 Task: Calculate the distance between San Antonio and Austin.
Action: Key pressed san<Key.space>antonio
Screenshot: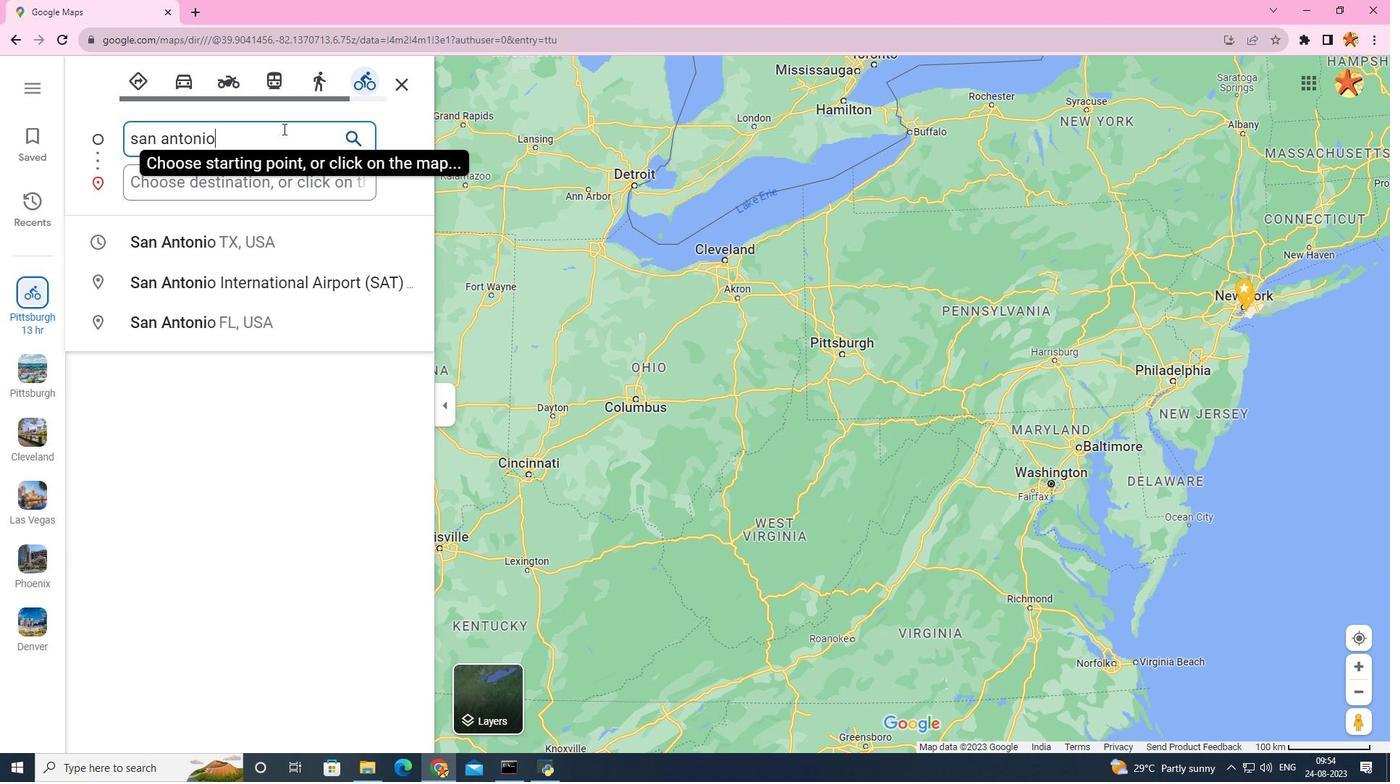 
Action: Mouse moved to (189, 233)
Screenshot: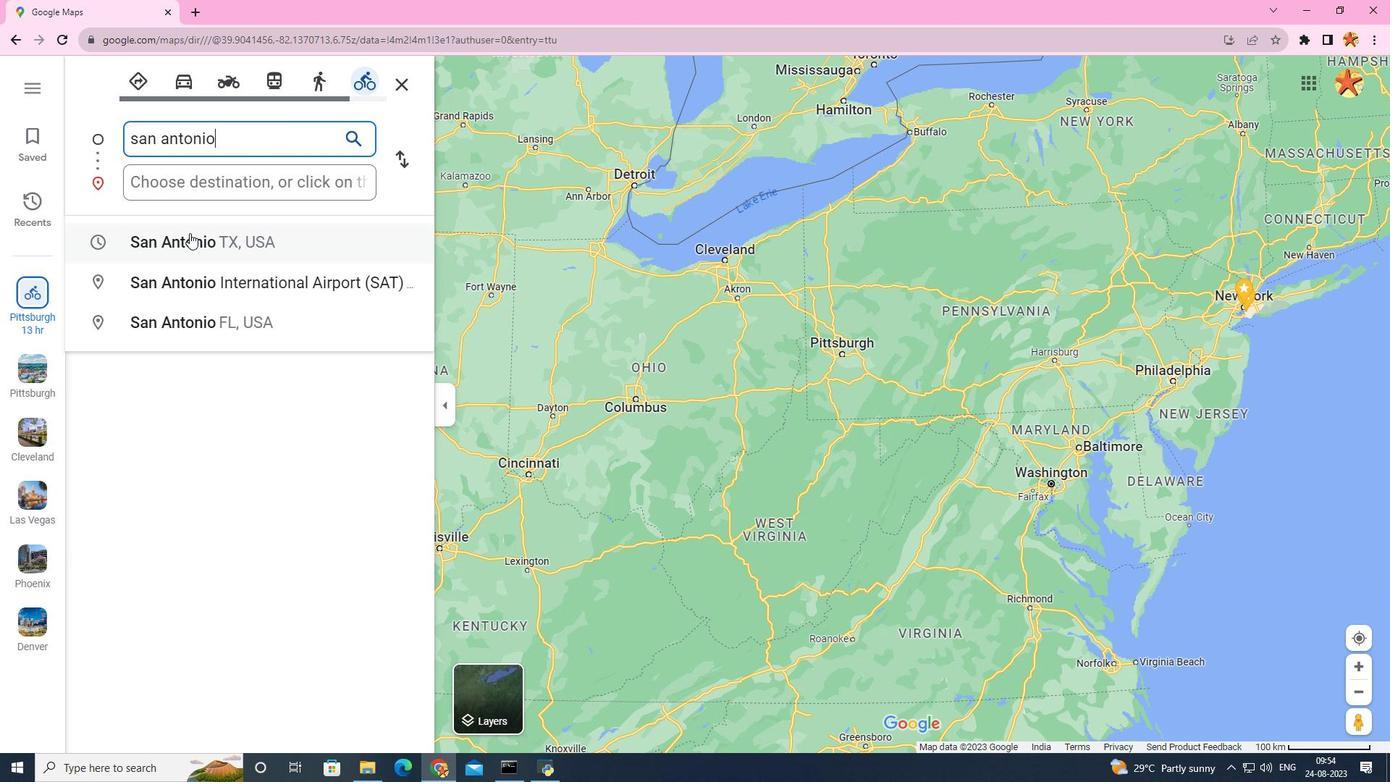 
Action: Mouse pressed left at (189, 233)
Screenshot: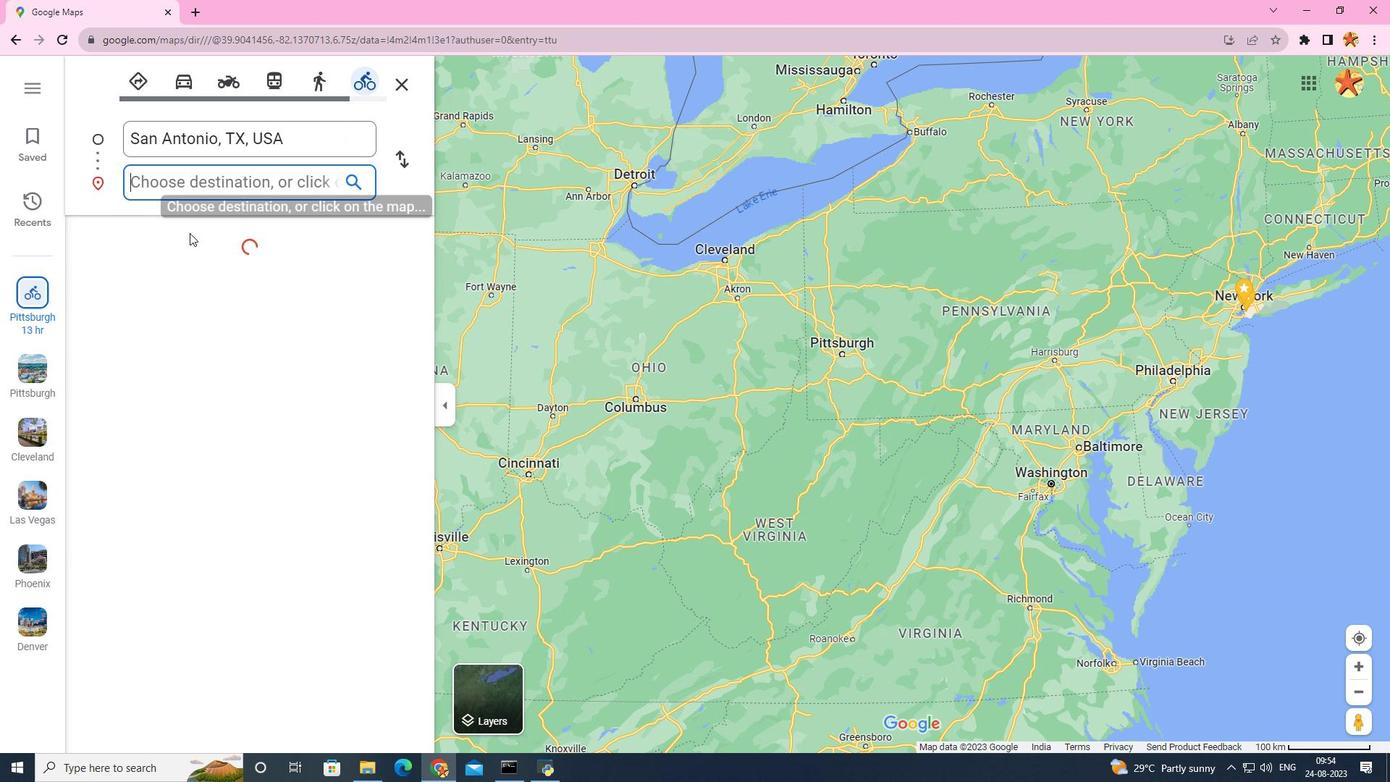 
Action: Mouse moved to (210, 185)
Screenshot: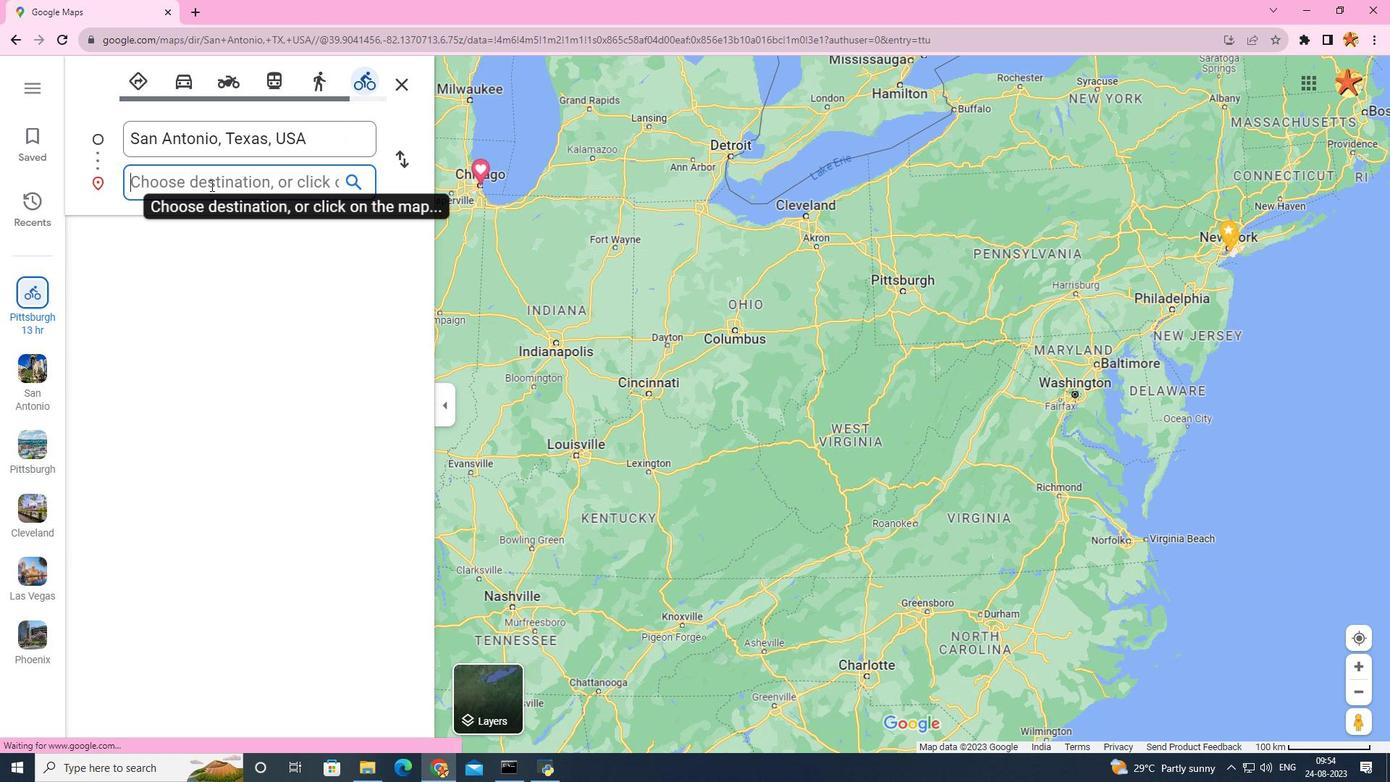 
Action: Mouse pressed left at (210, 185)
Screenshot: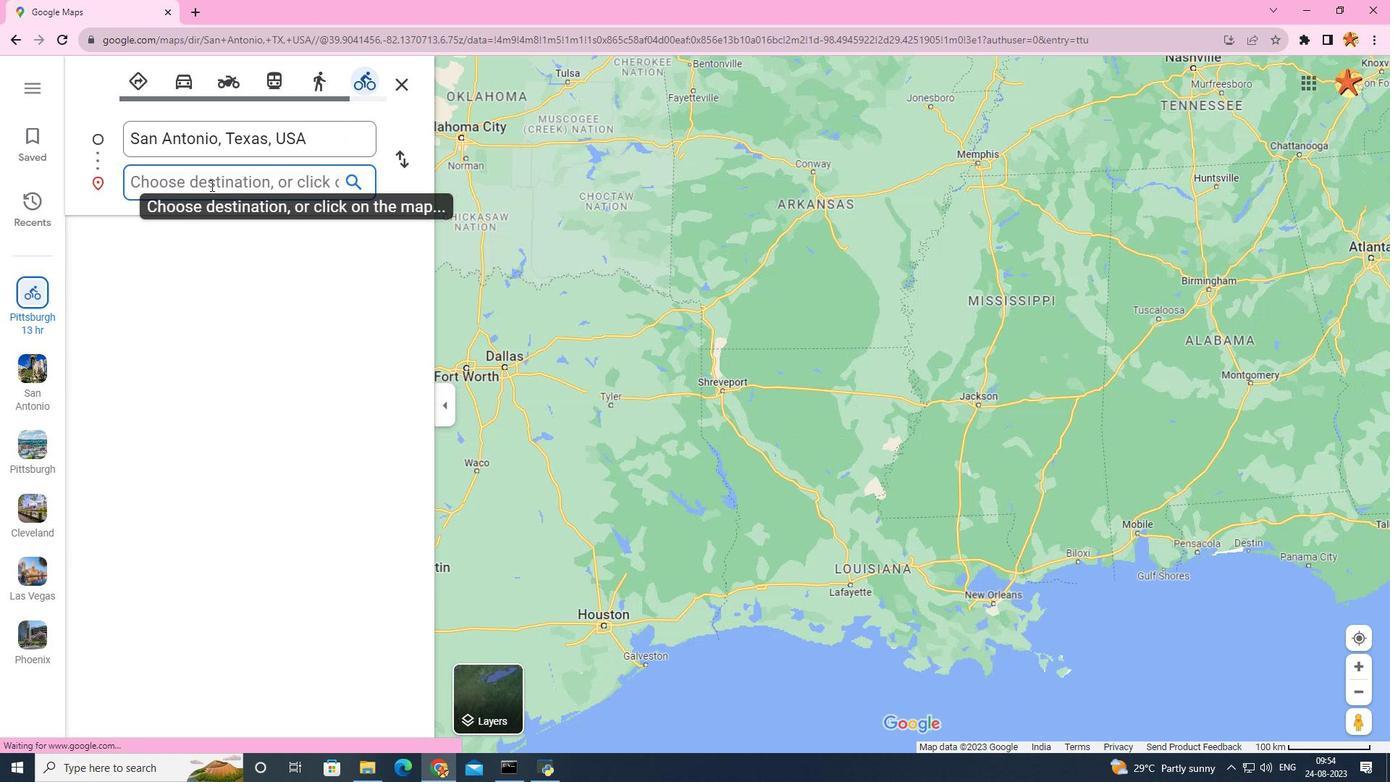 
Action: Key pressed austin
Screenshot: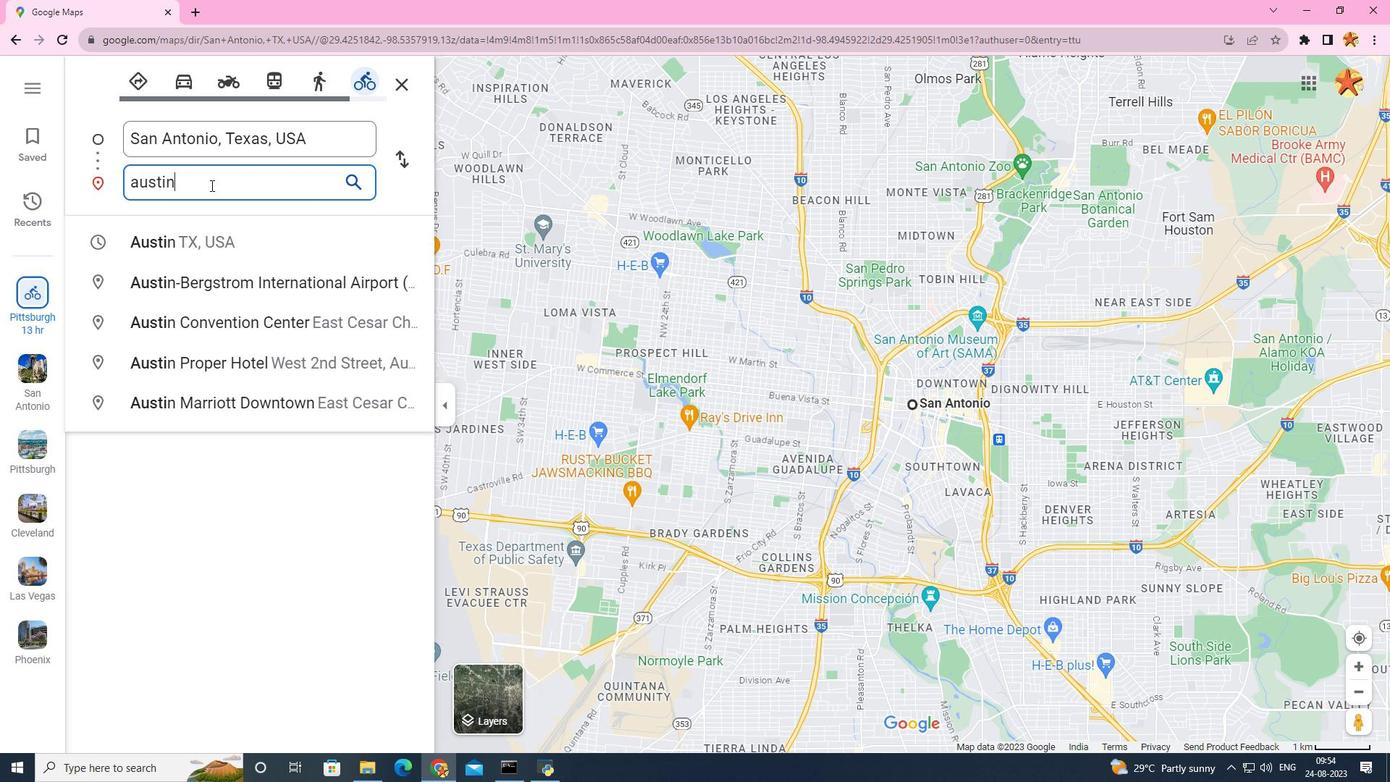 
Action: Mouse moved to (160, 229)
Screenshot: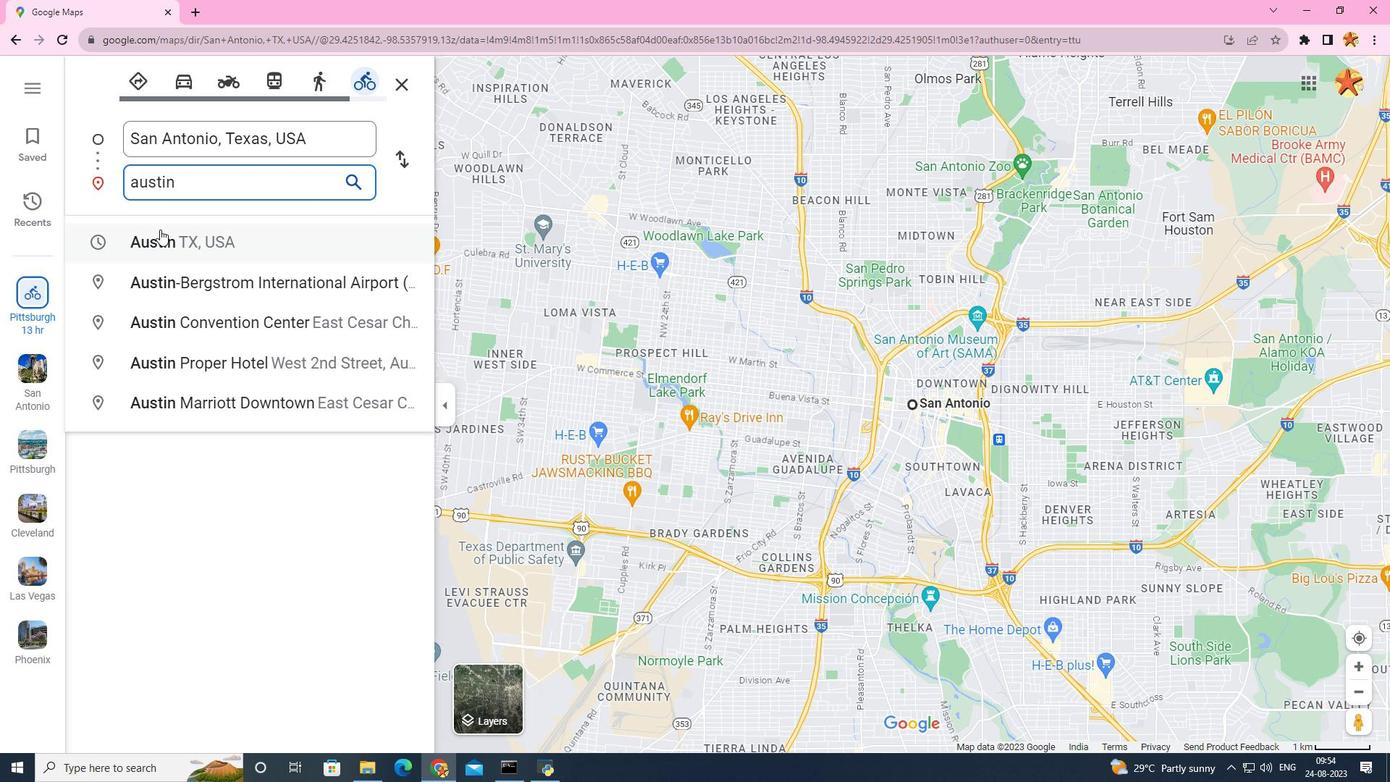 
Action: Mouse pressed left at (160, 229)
Screenshot: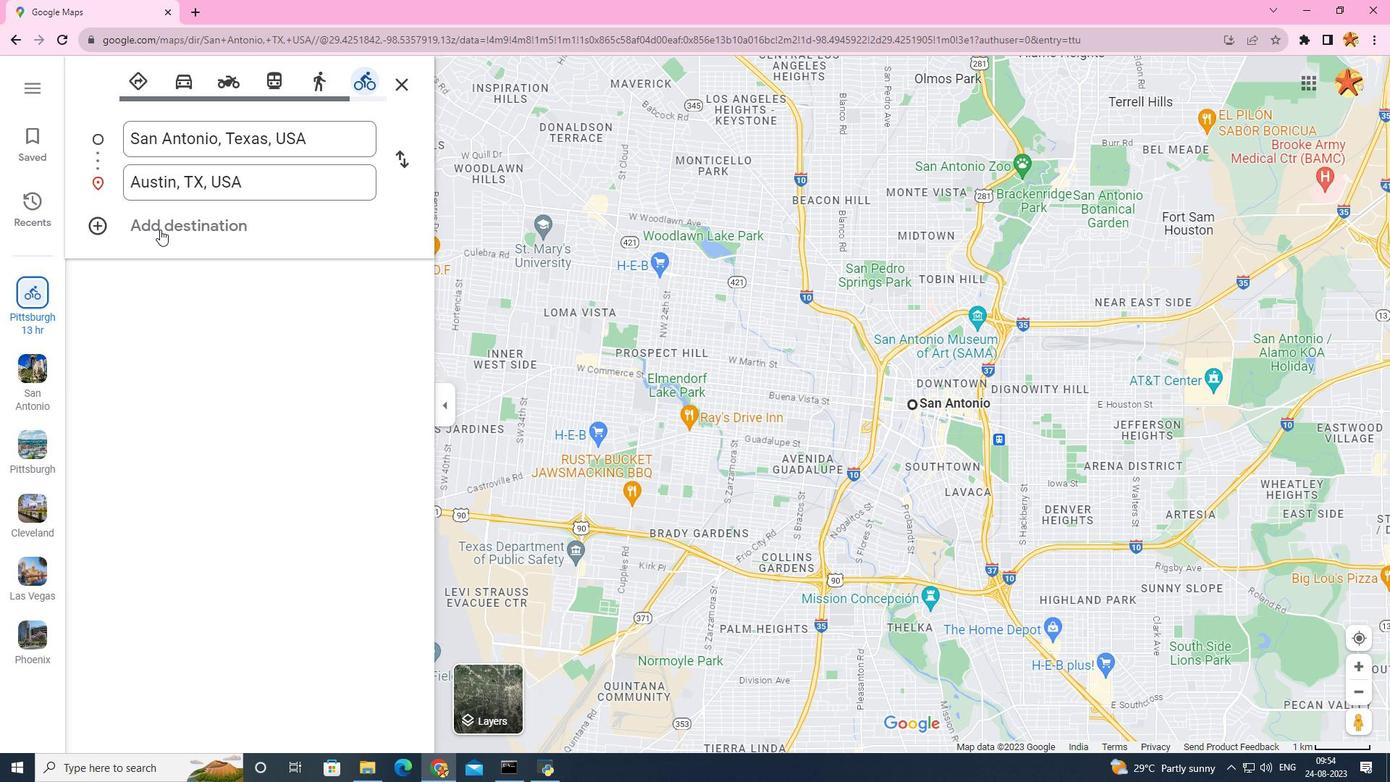 
Action: Mouse moved to (791, 715)
Screenshot: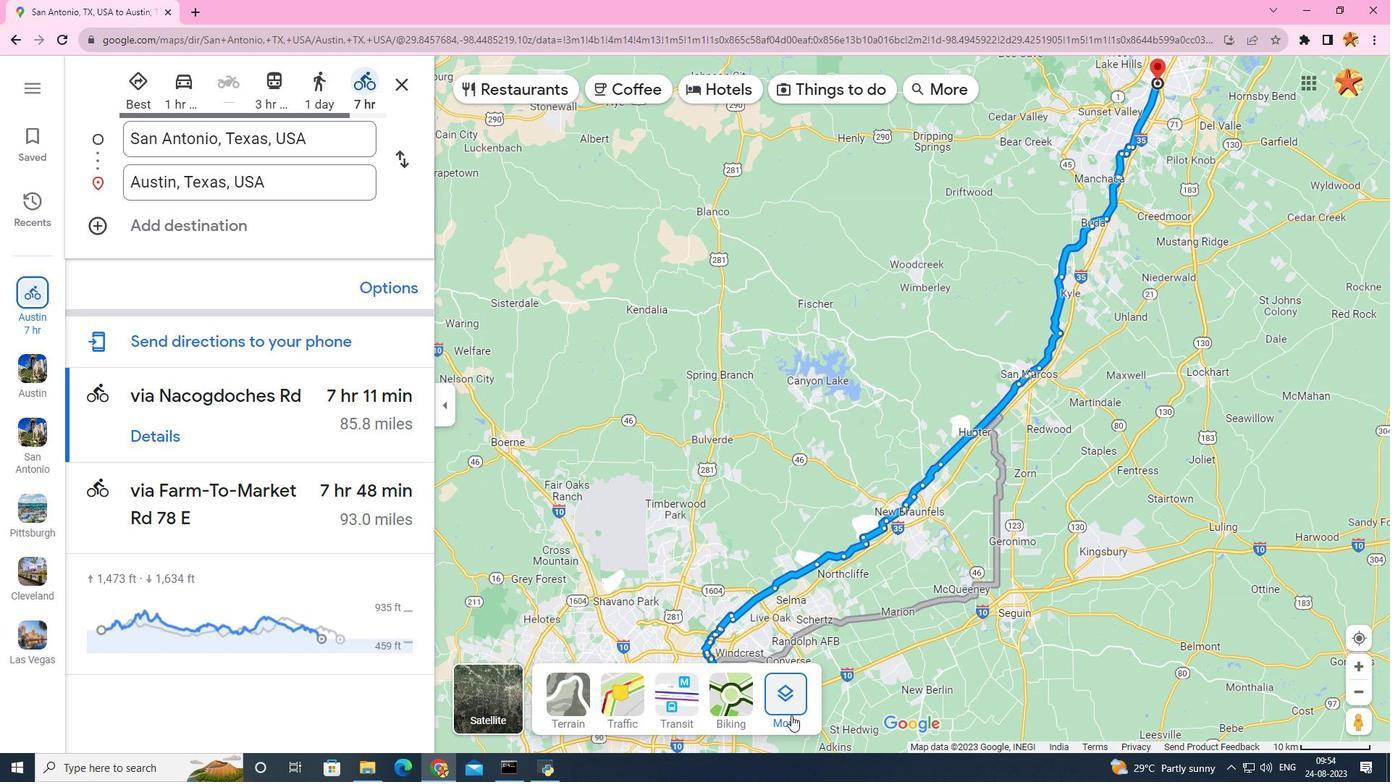 
Action: Mouse pressed left at (791, 715)
Screenshot: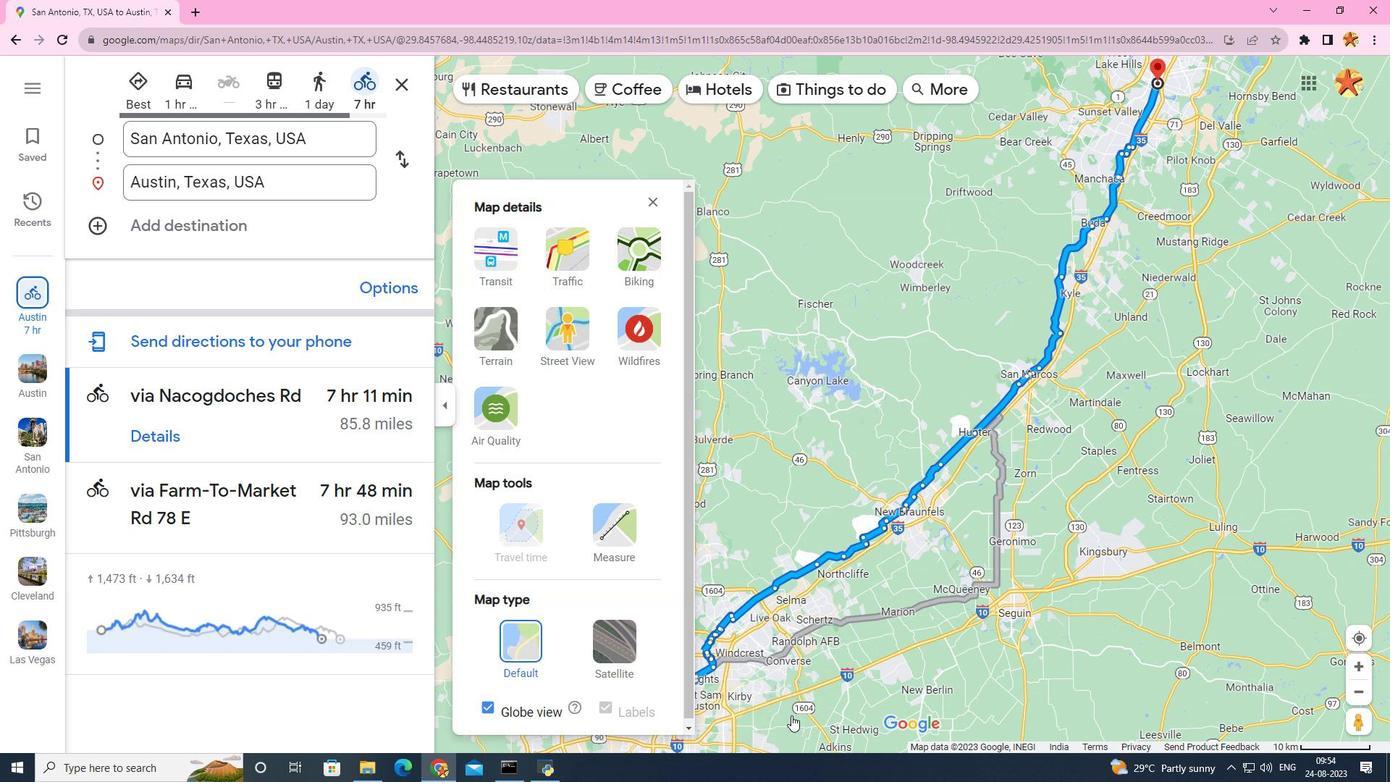 
Action: Mouse moved to (622, 529)
Screenshot: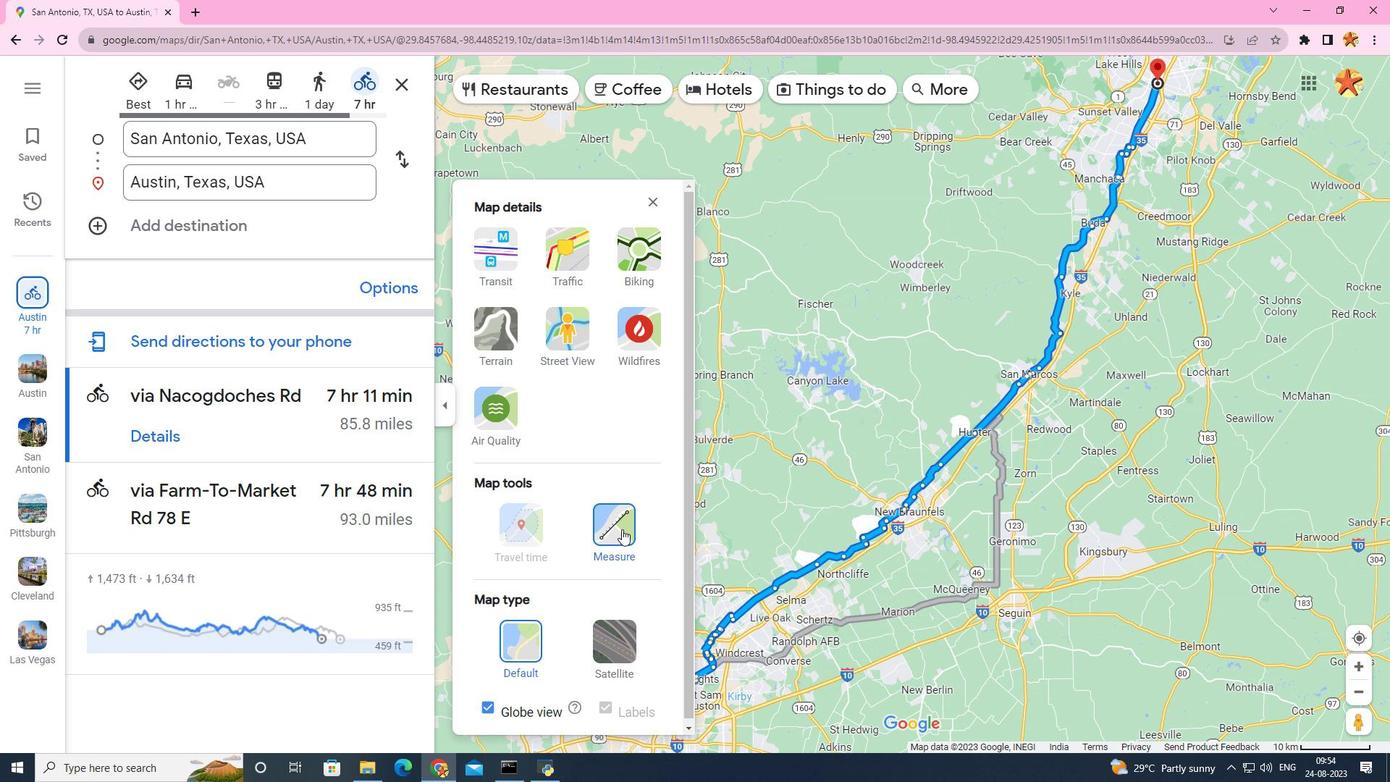
Action: Mouse pressed left at (622, 529)
Screenshot: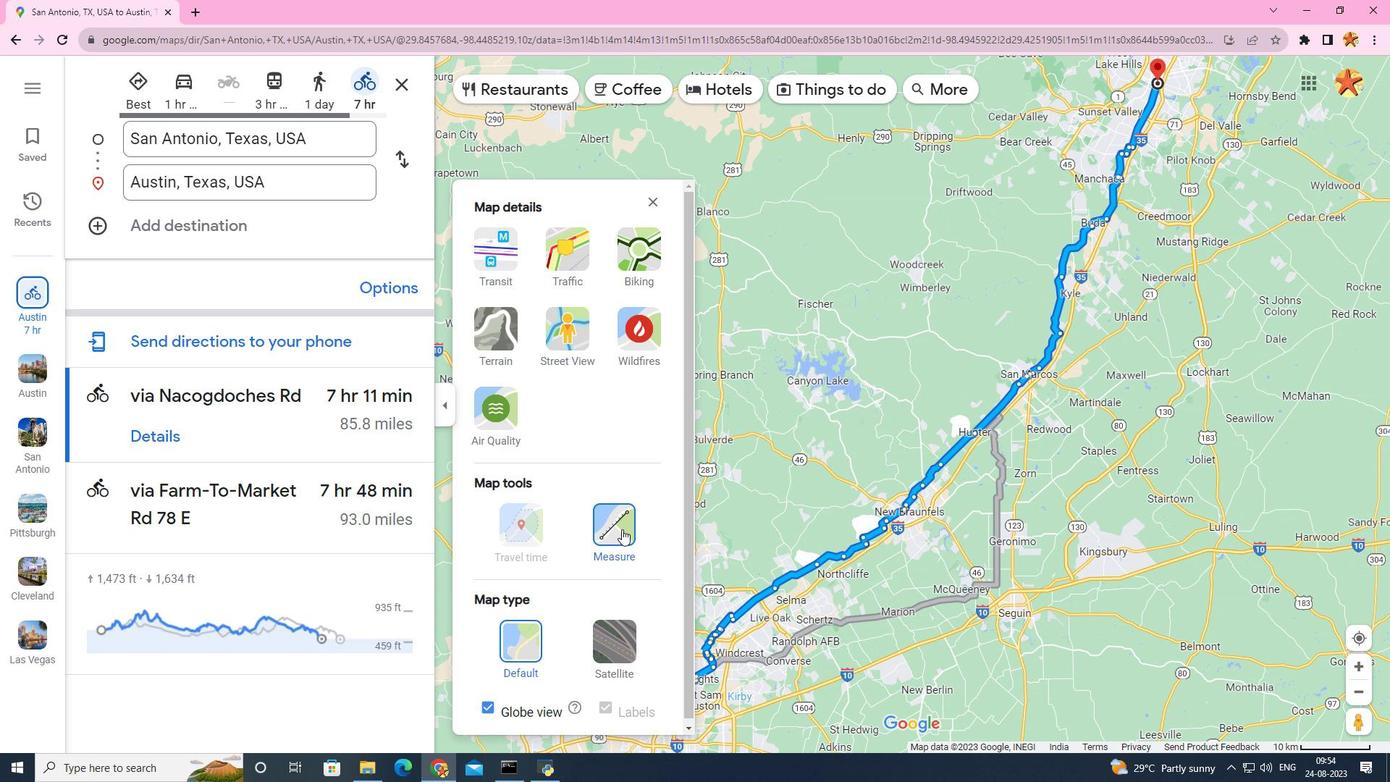 
Action: Mouse moved to (1004, 679)
Screenshot: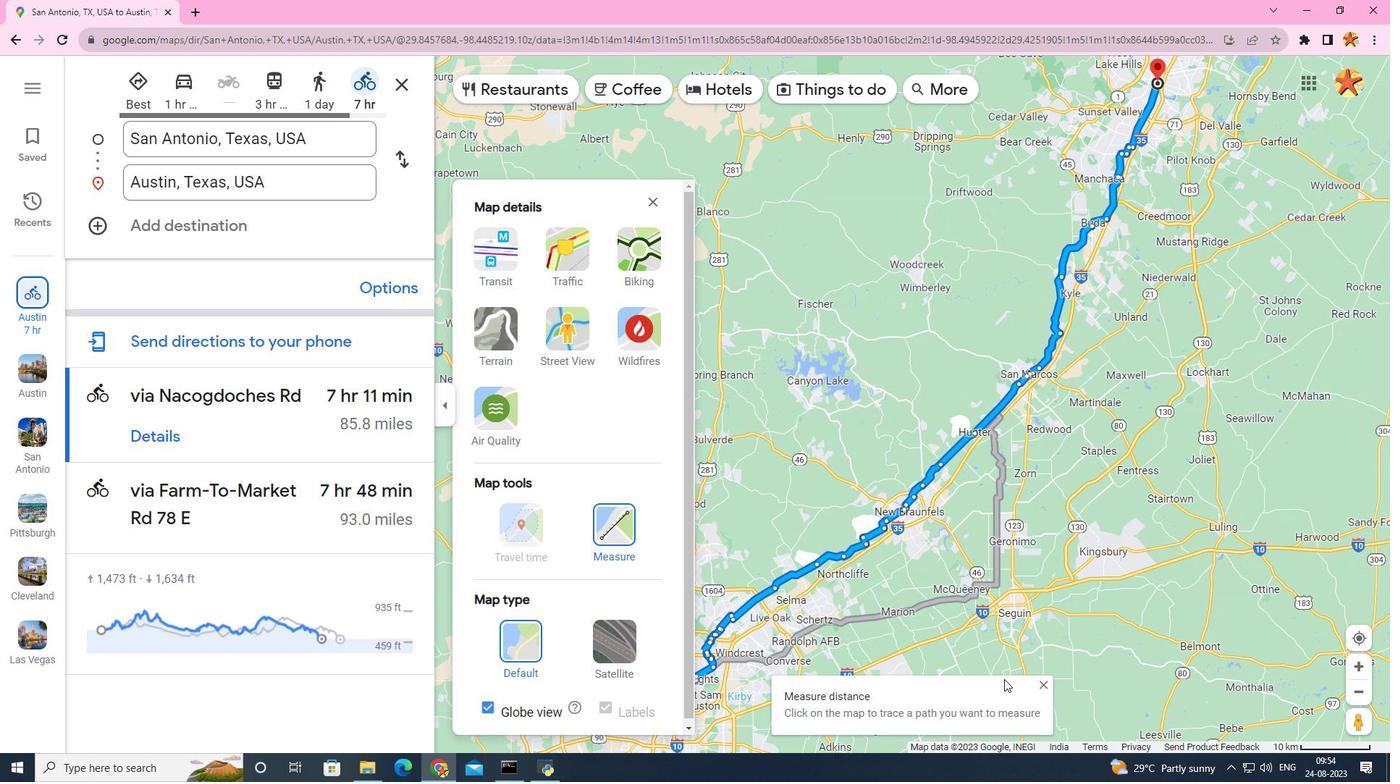 
Action: Mouse scrolled (1004, 678) with delta (0, 0)
Screenshot: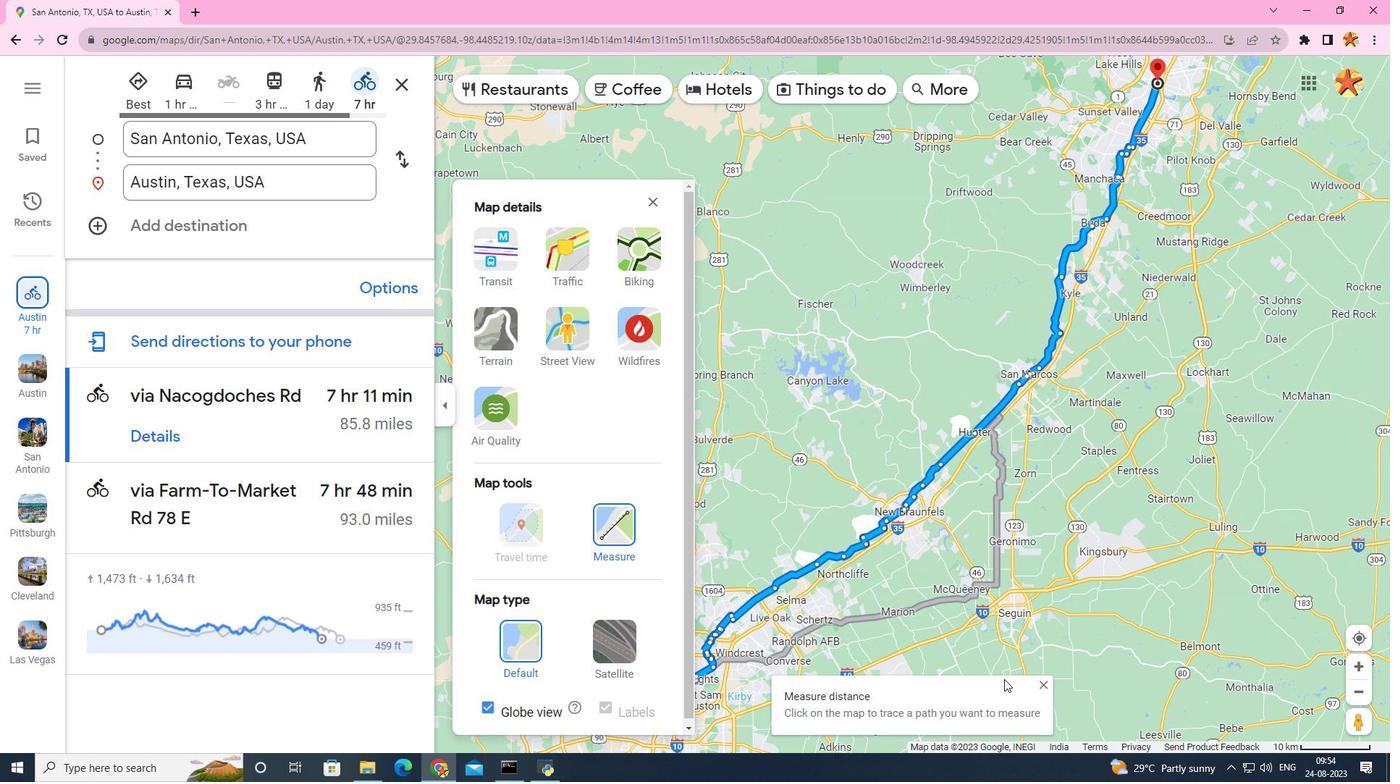 
Action: Mouse scrolled (1004, 678) with delta (0, 0)
Screenshot: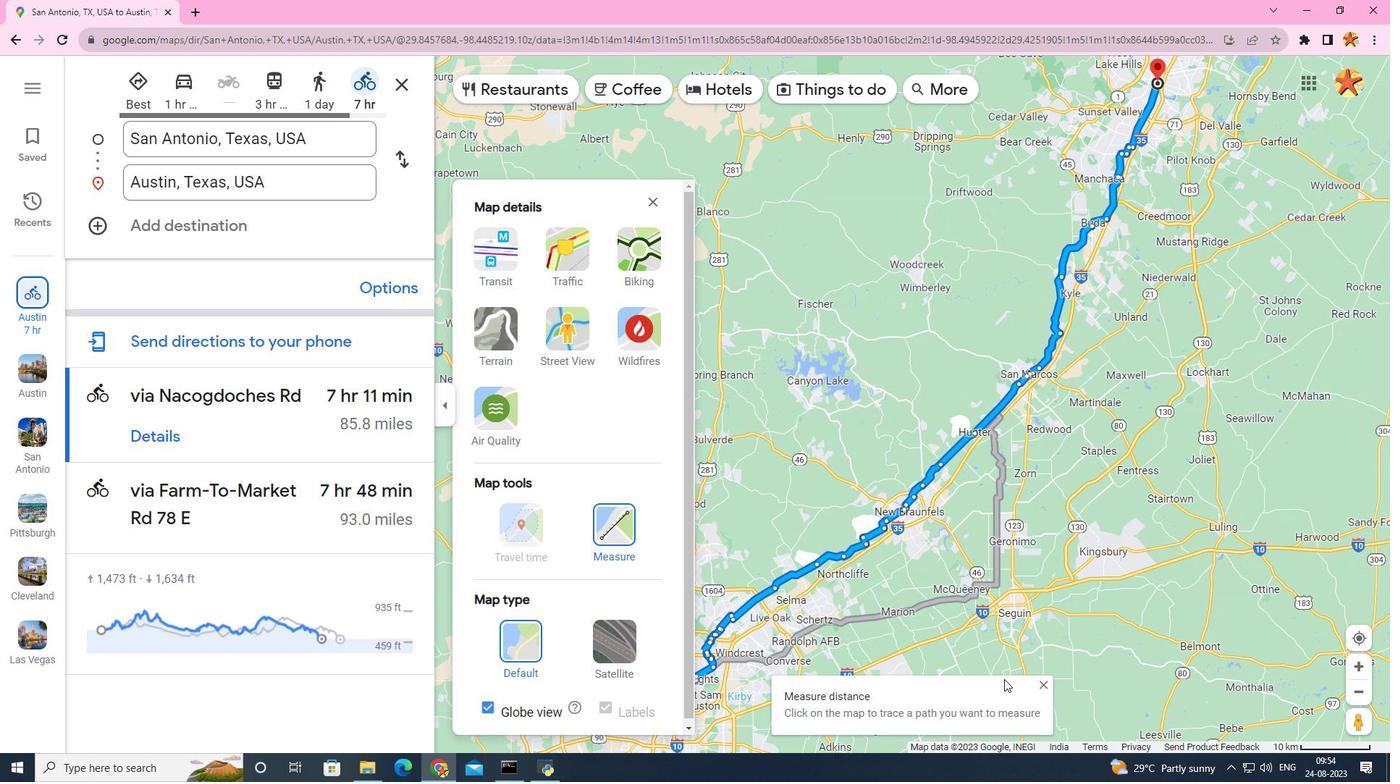 
Action: Mouse scrolled (1004, 678) with delta (0, 0)
Screenshot: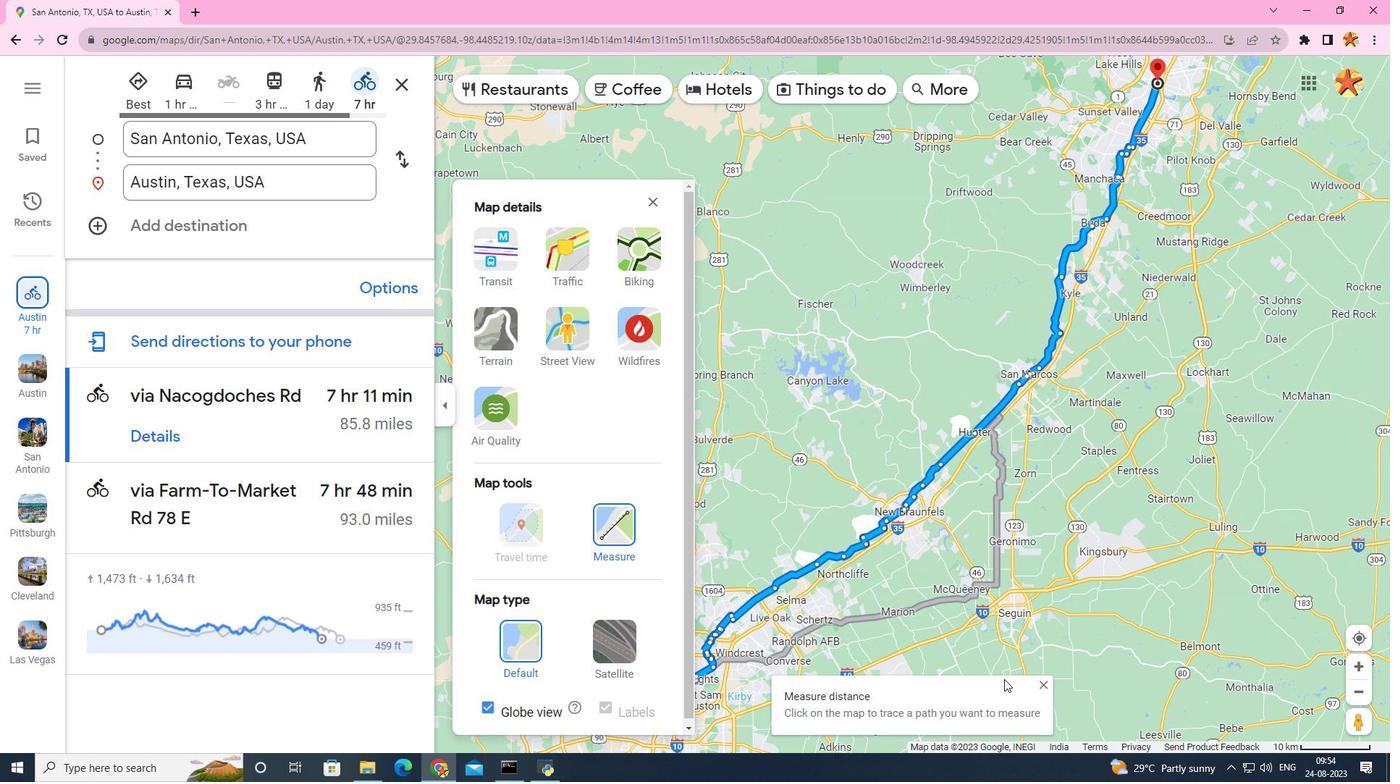 
Action: Mouse moved to (923, 556)
Screenshot: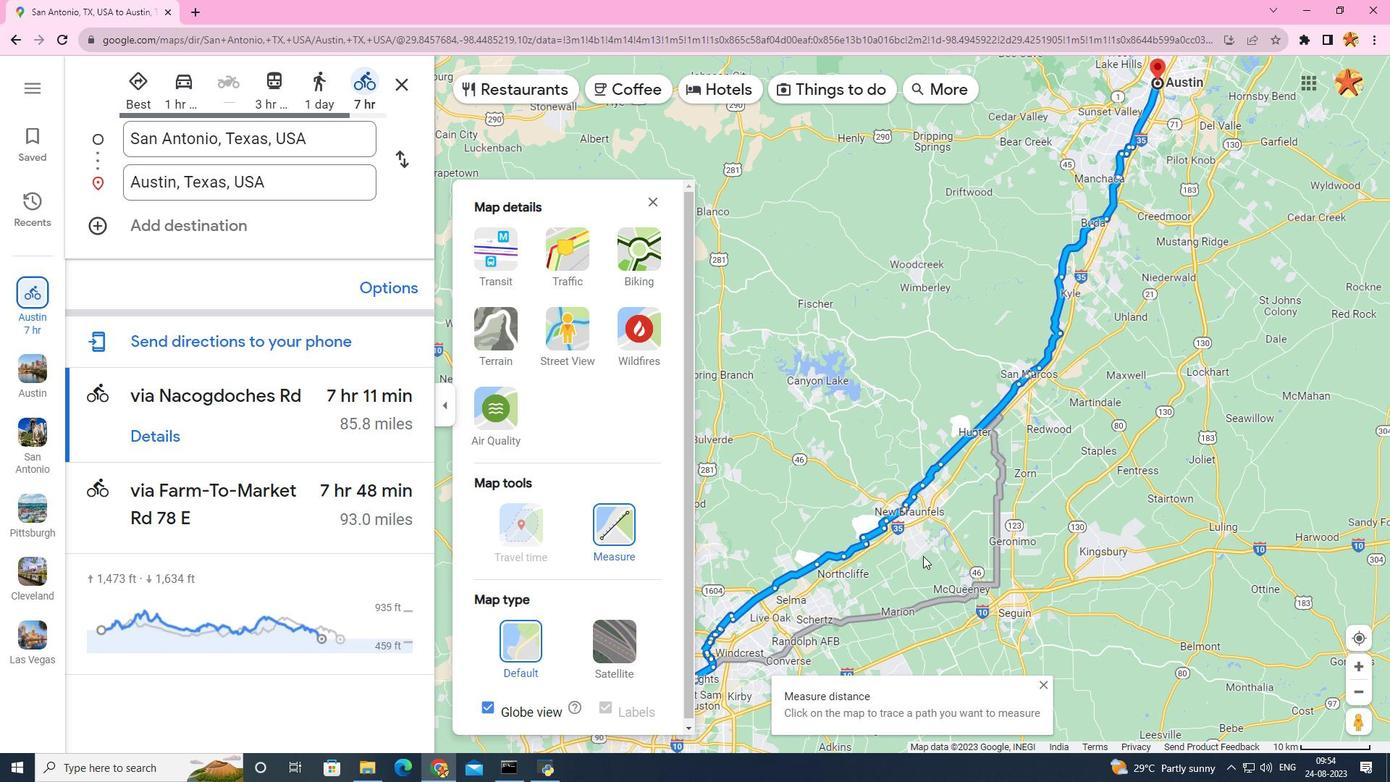 
Action: Mouse scrolled (923, 555) with delta (0, 0)
Screenshot: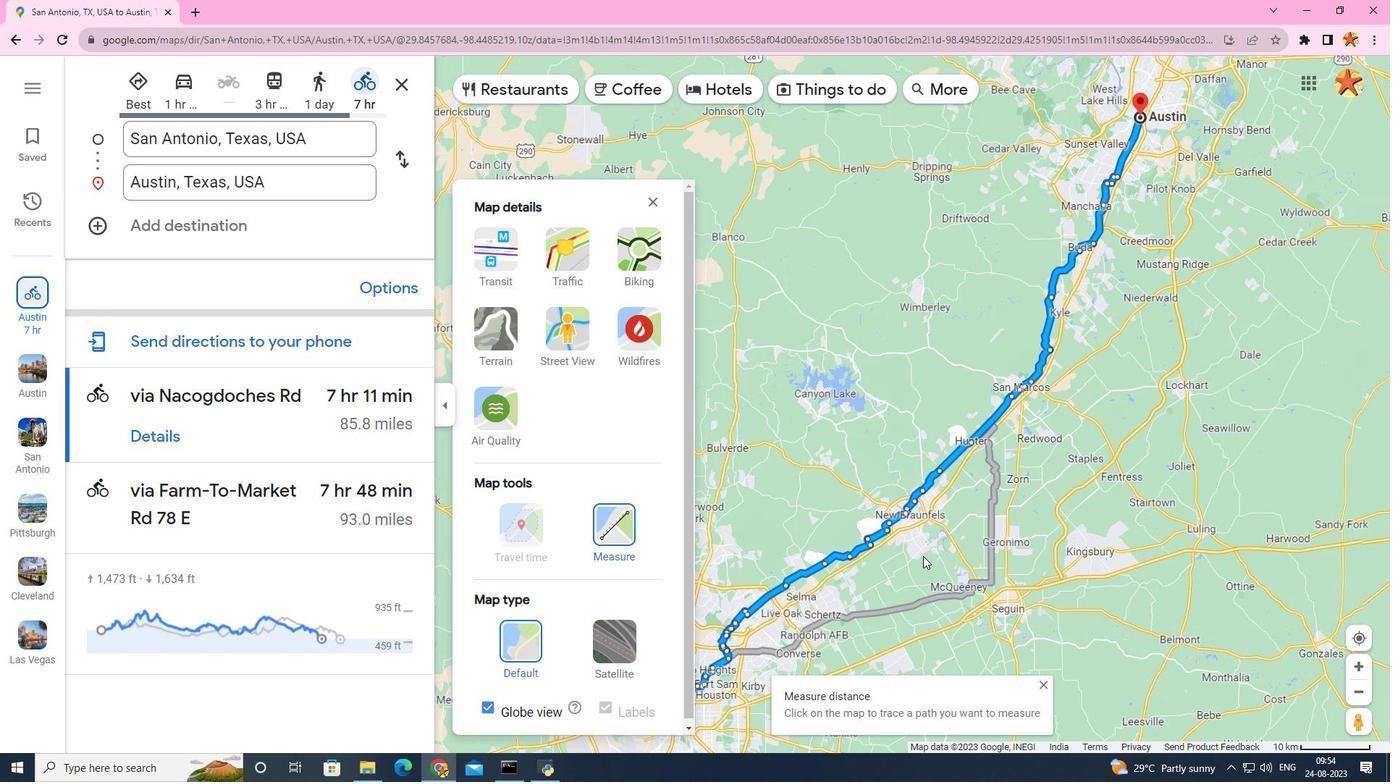 
Action: Mouse scrolled (923, 555) with delta (0, 0)
Screenshot: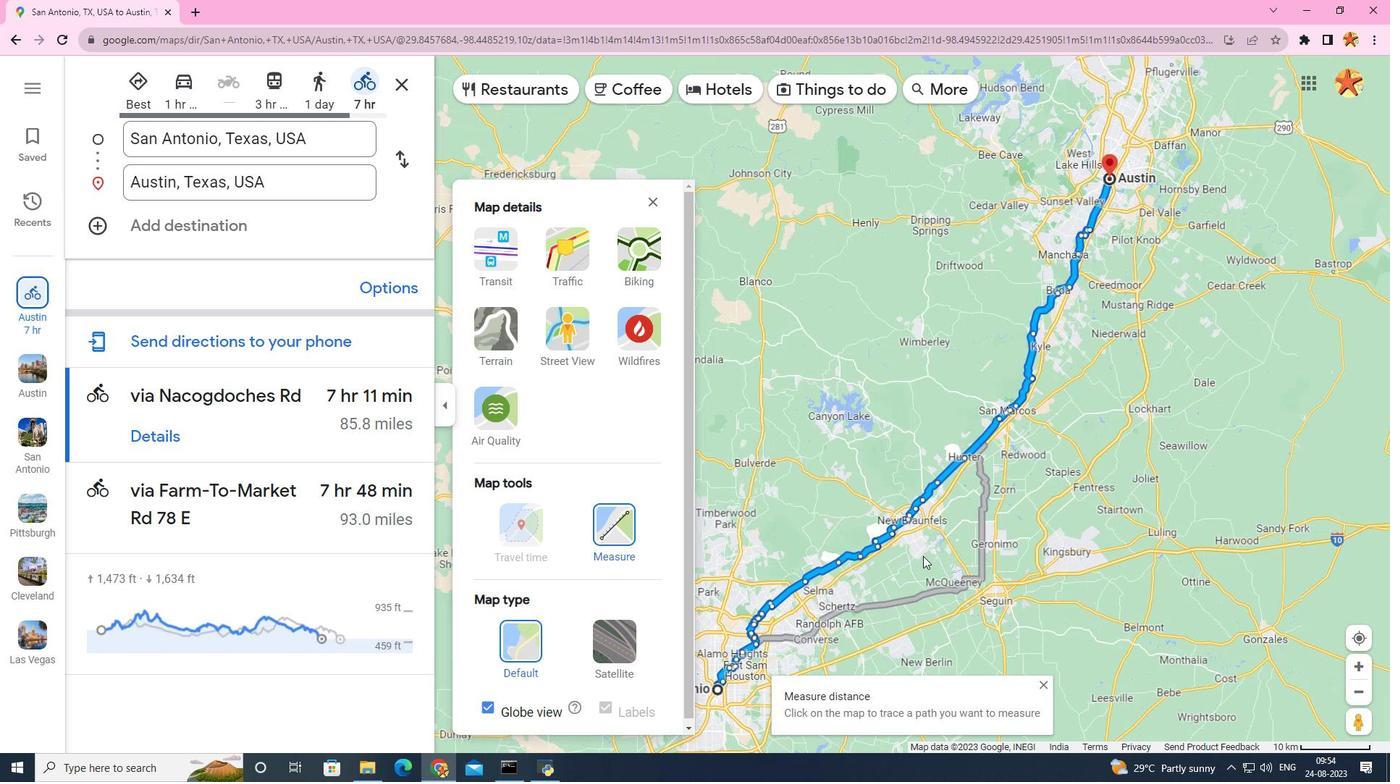 
Action: Mouse scrolled (923, 555) with delta (0, 0)
Screenshot: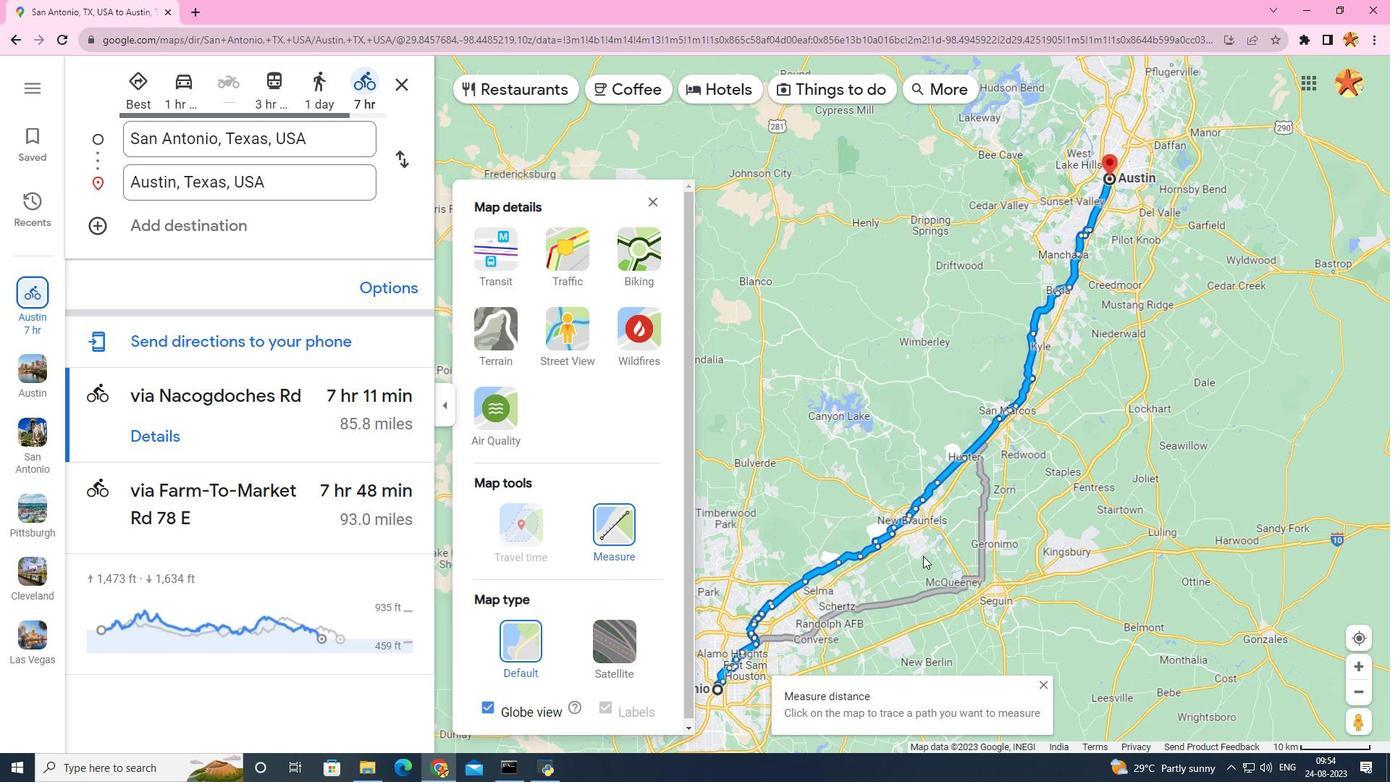 
Action: Mouse moved to (770, 653)
Screenshot: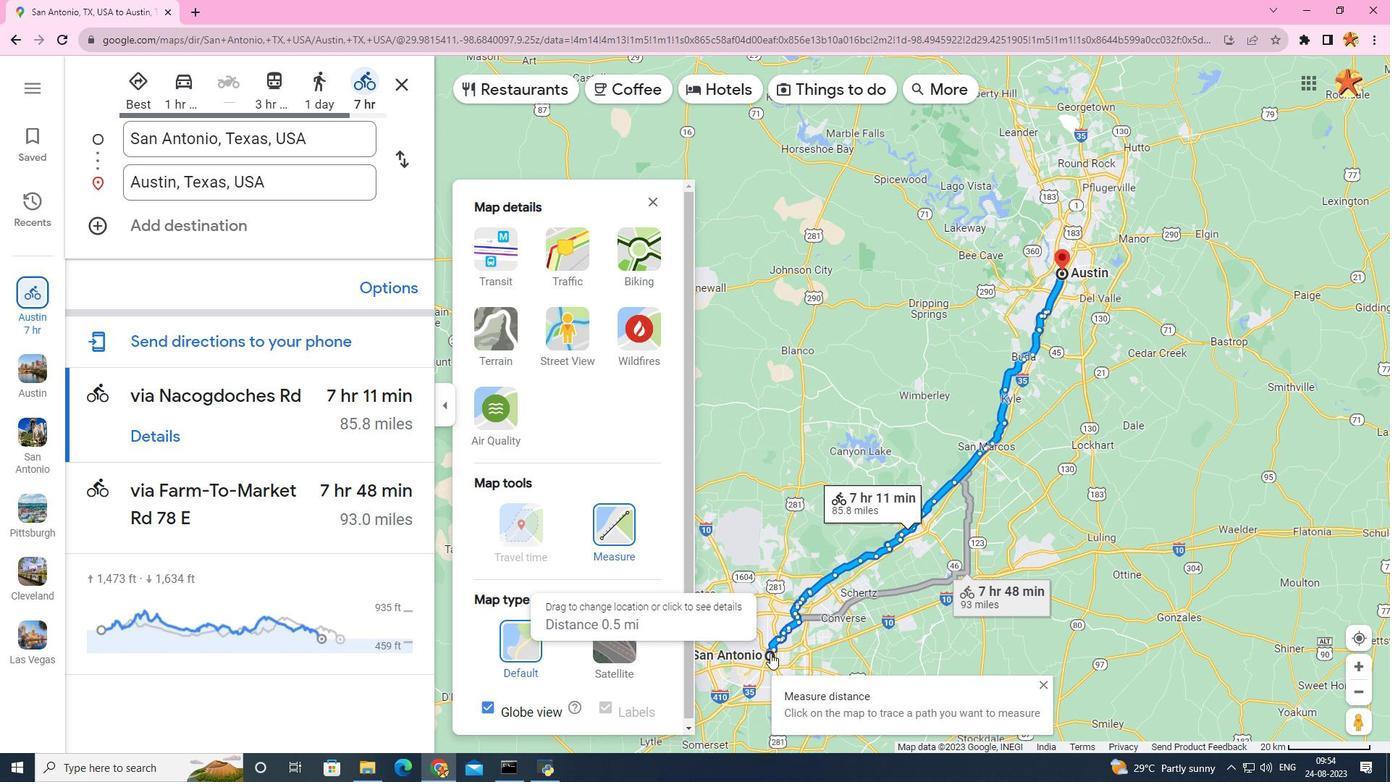 
Action: Mouse pressed left at (770, 653)
Screenshot: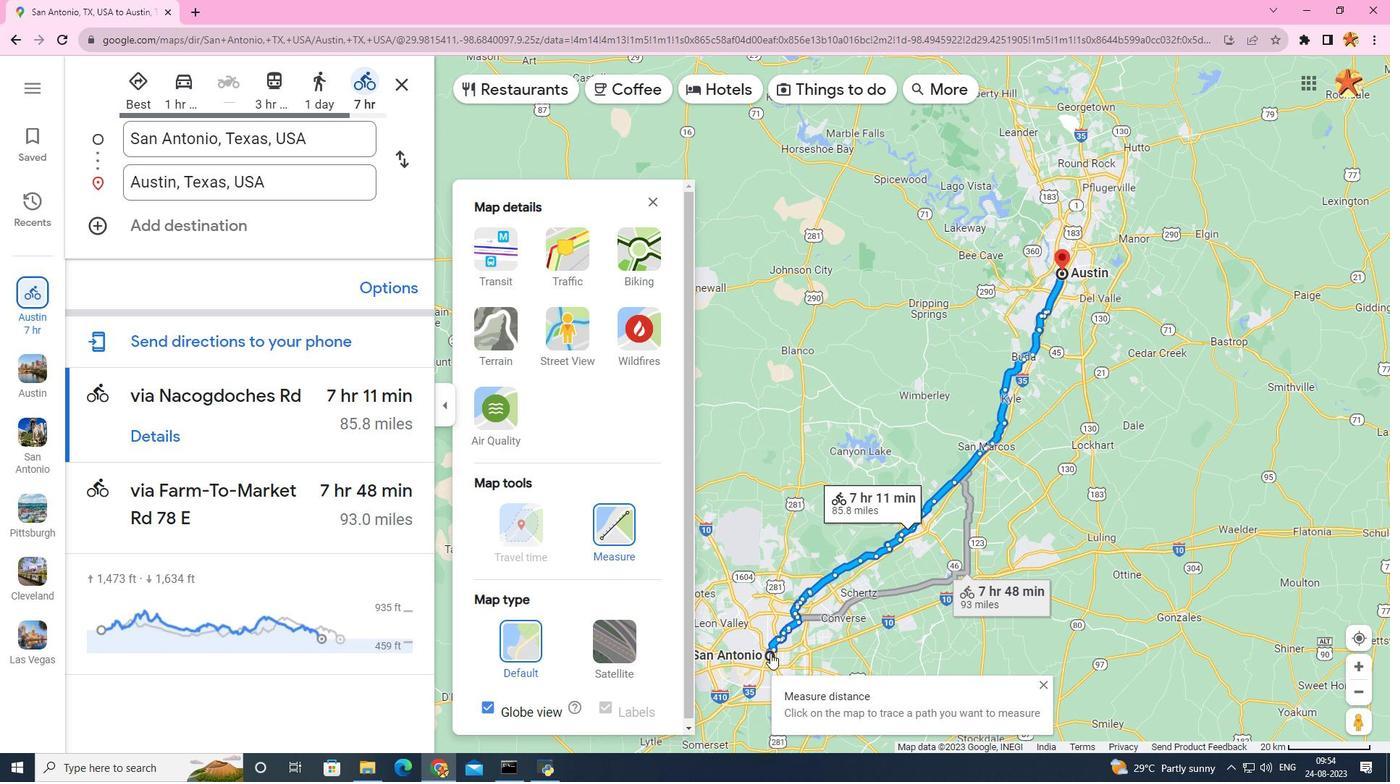 
Action: Mouse moved to (1064, 274)
Screenshot: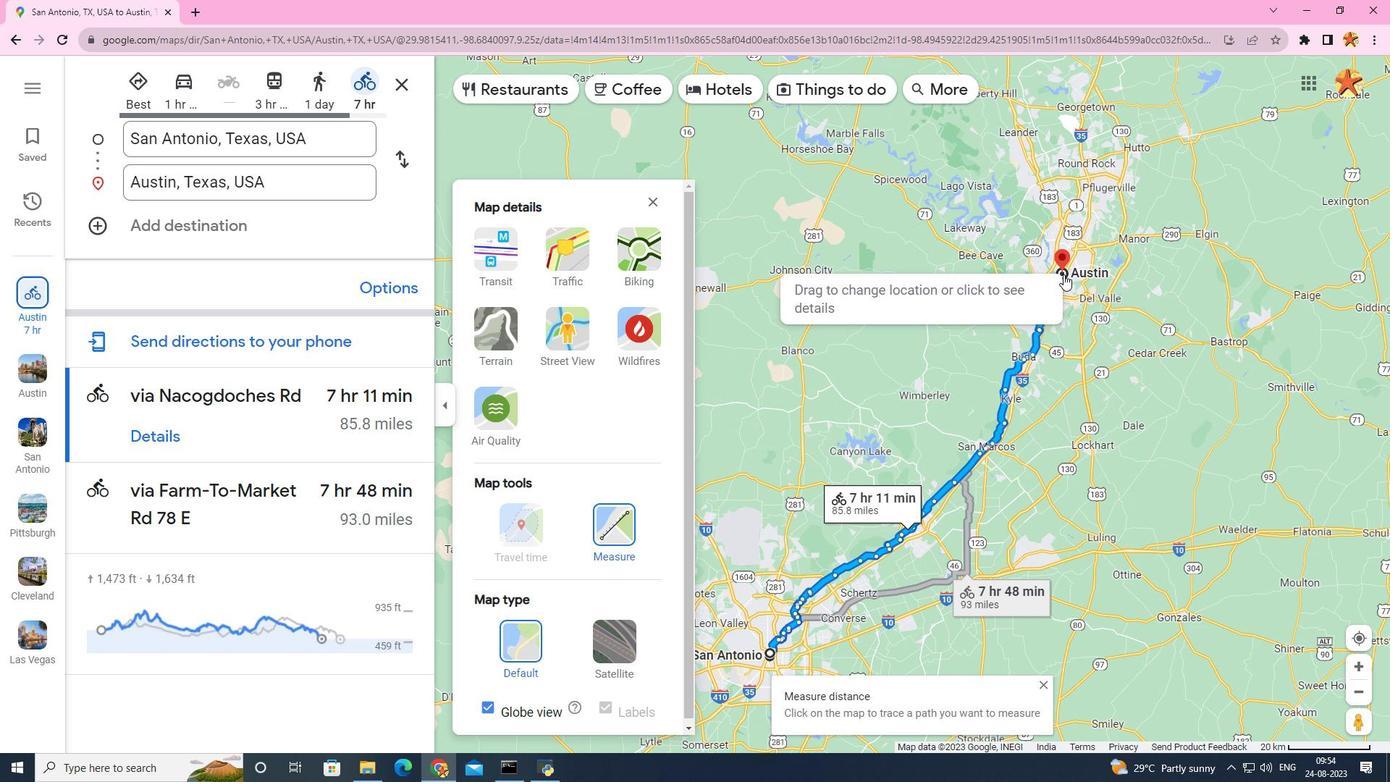 
Action: Mouse pressed left at (1064, 274)
Screenshot: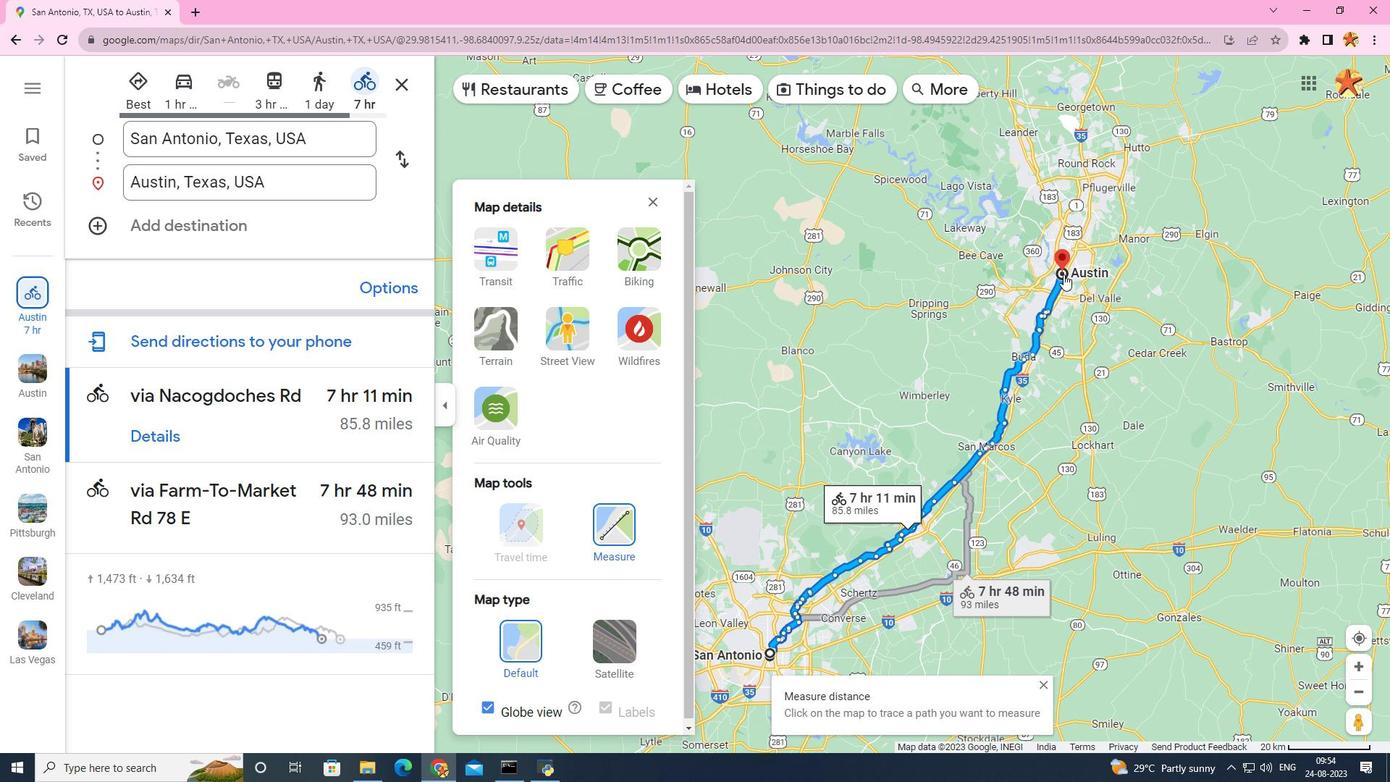 
Action: Mouse moved to (794, 495)
Screenshot: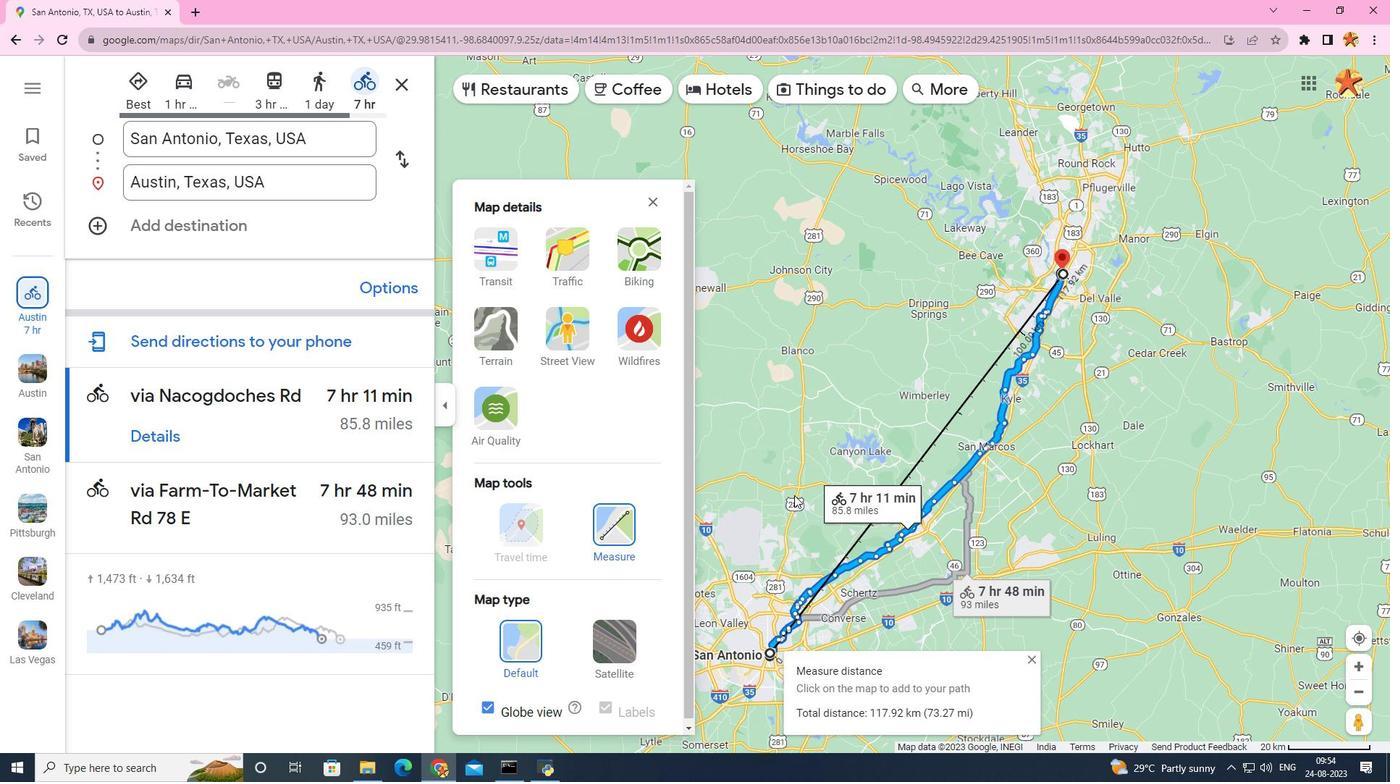
